 Task: Create New Customer with Customer Name: The Ice Cream Place, Billing Address Line1: 2317 Morningview Lane, Billing Address Line2:  New York, Billing Address Line3:  New York 10022
Action: Mouse moved to (105, 31)
Screenshot: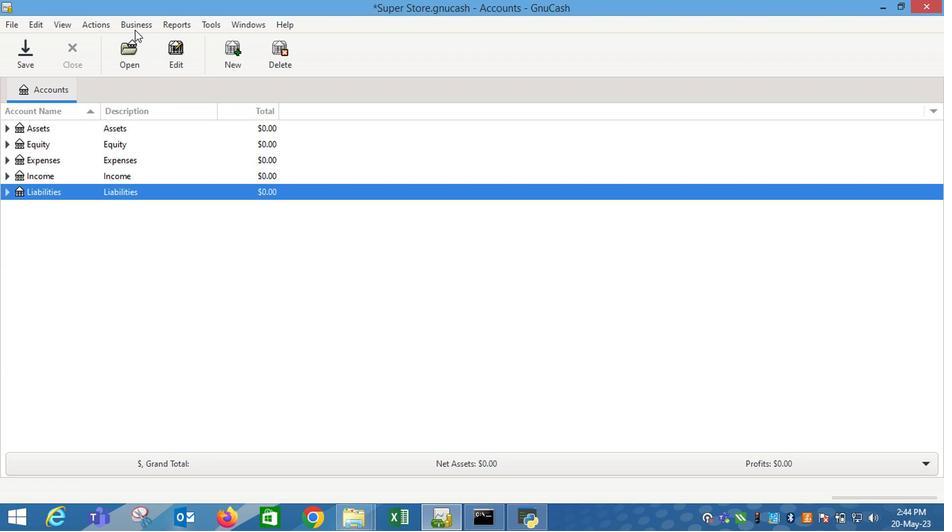 
Action: Mouse pressed left at (105, 31)
Screenshot: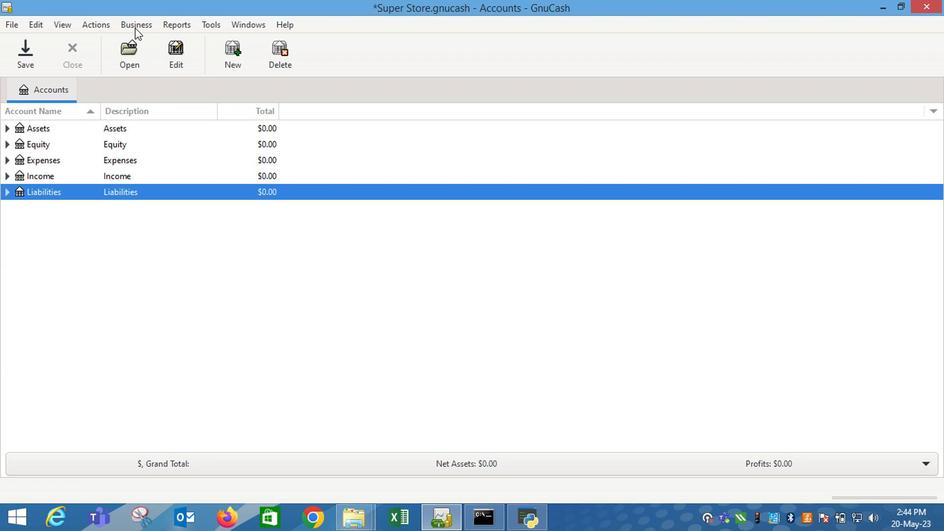 
Action: Mouse moved to (118, 40)
Screenshot: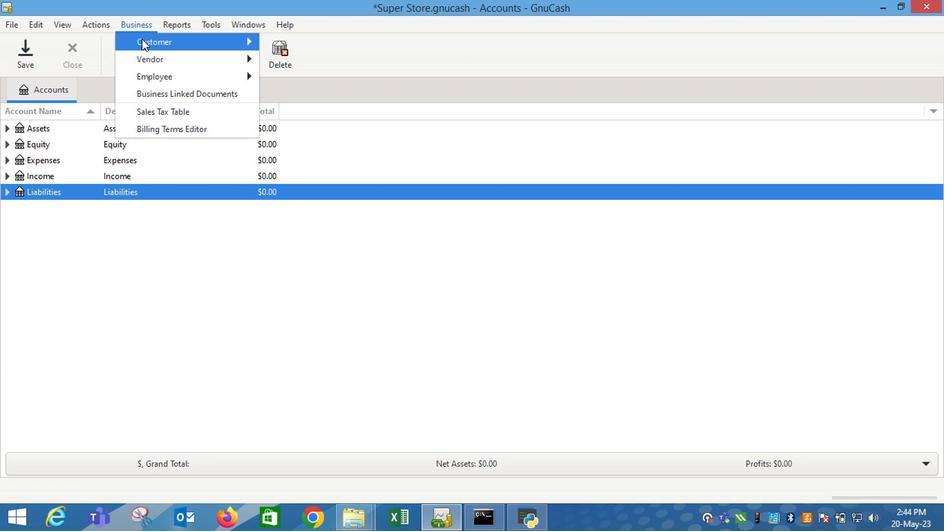 
Action: Mouse pressed left at (118, 40)
Screenshot: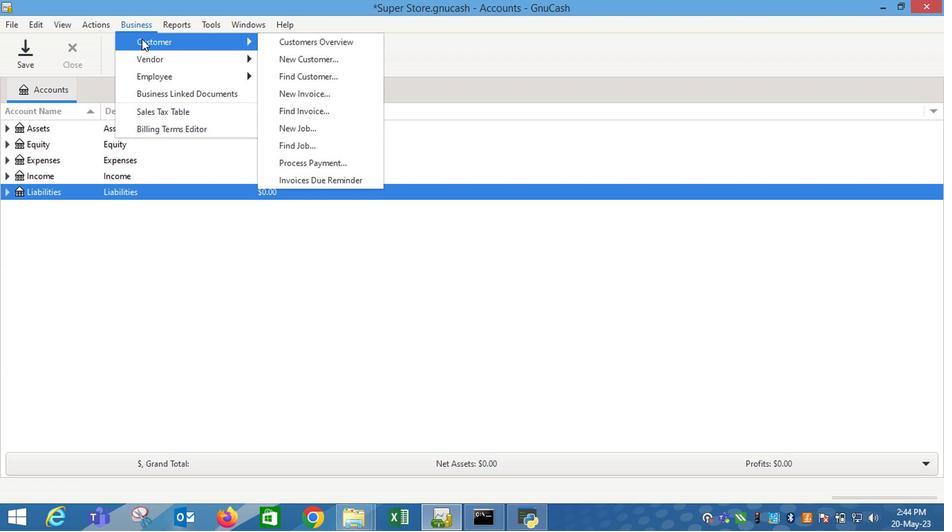 
Action: Mouse moved to (214, 73)
Screenshot: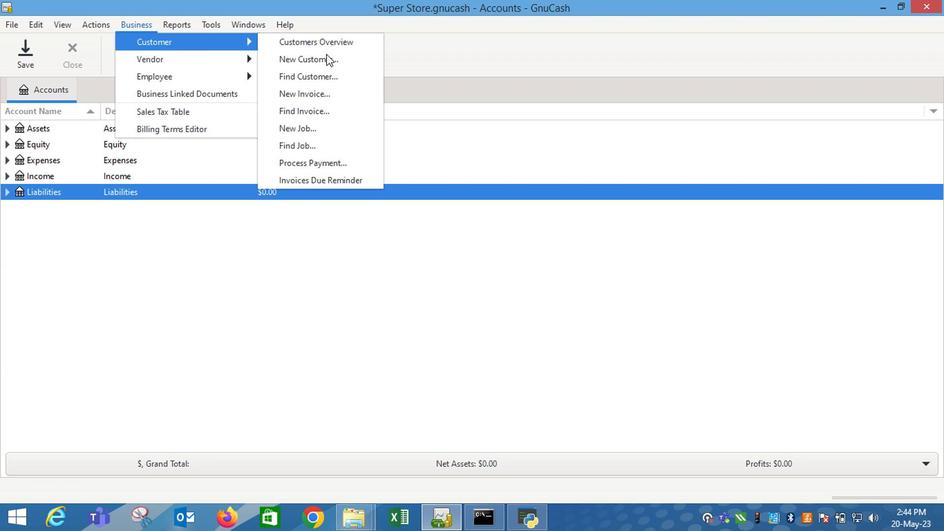 
Action: Mouse pressed left at (214, 73)
Screenshot: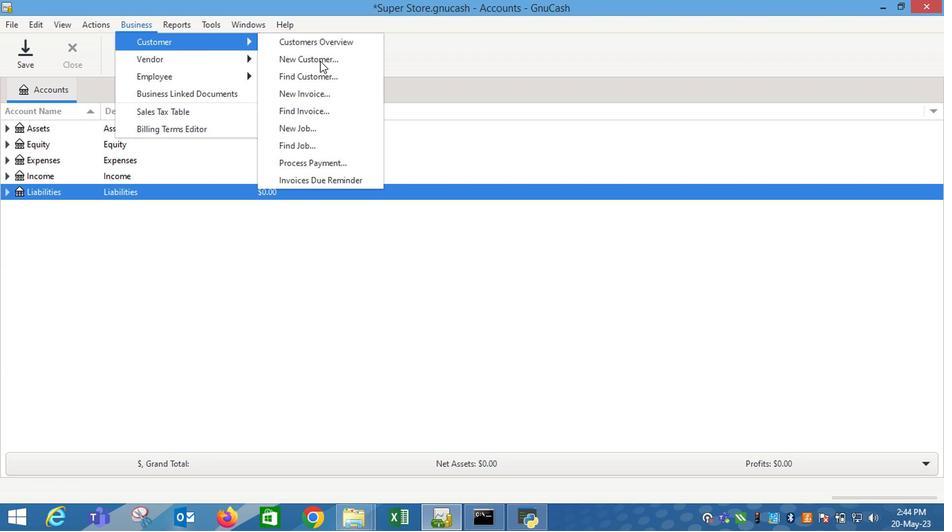 
Action: Mouse moved to (354, 114)
Screenshot: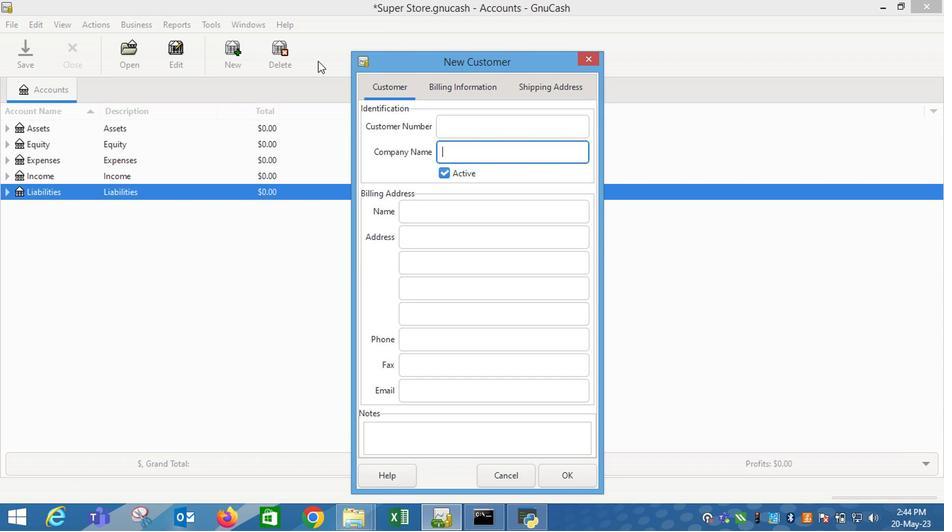 
Action: Key pressed <Key.esc>
Screenshot: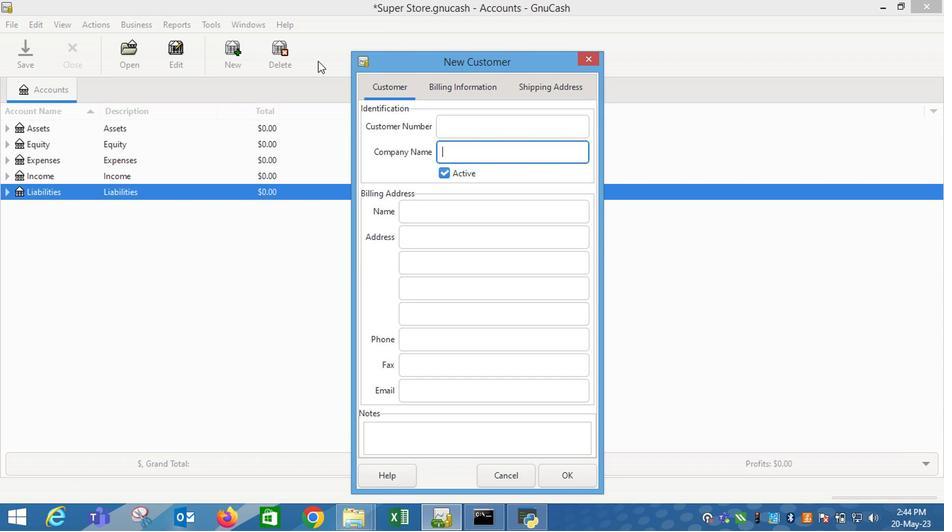 
Action: Mouse moved to (107, 31)
Screenshot: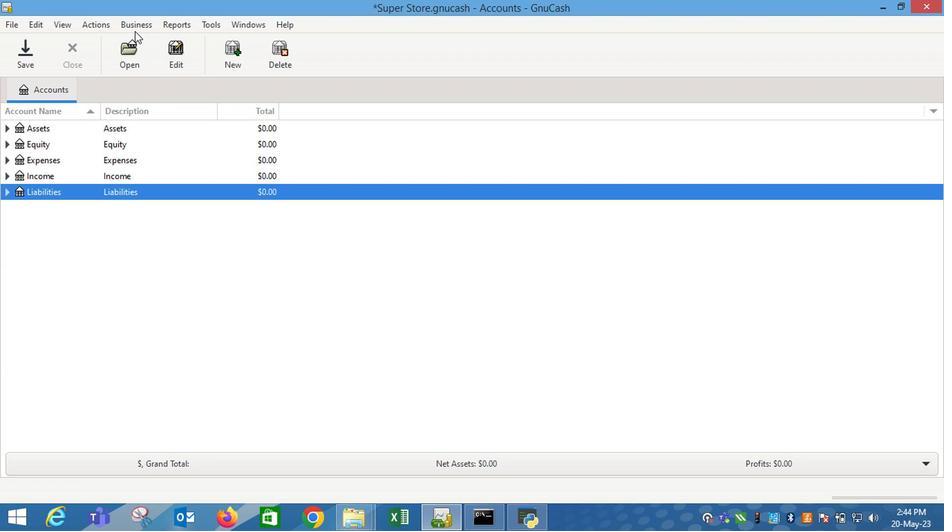 
Action: Mouse pressed left at (107, 31)
Screenshot: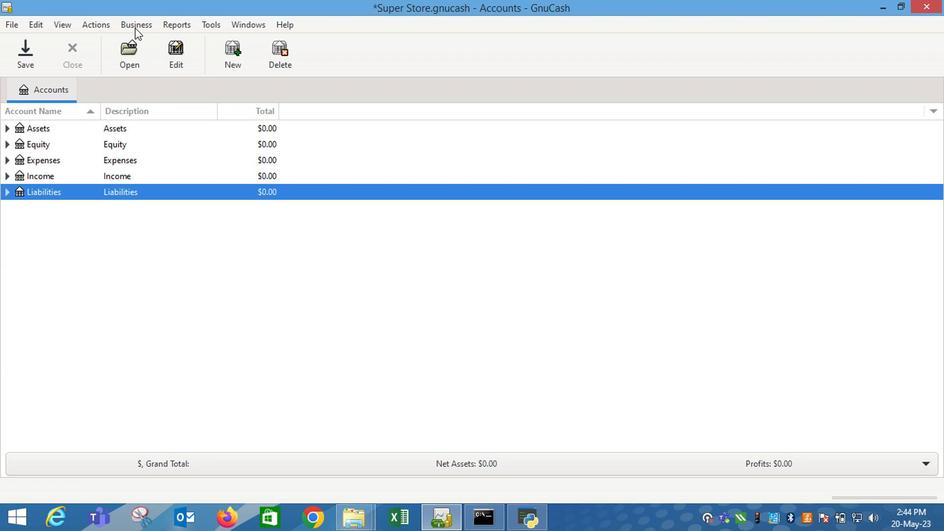 
Action: Mouse moved to (112, 38)
Screenshot: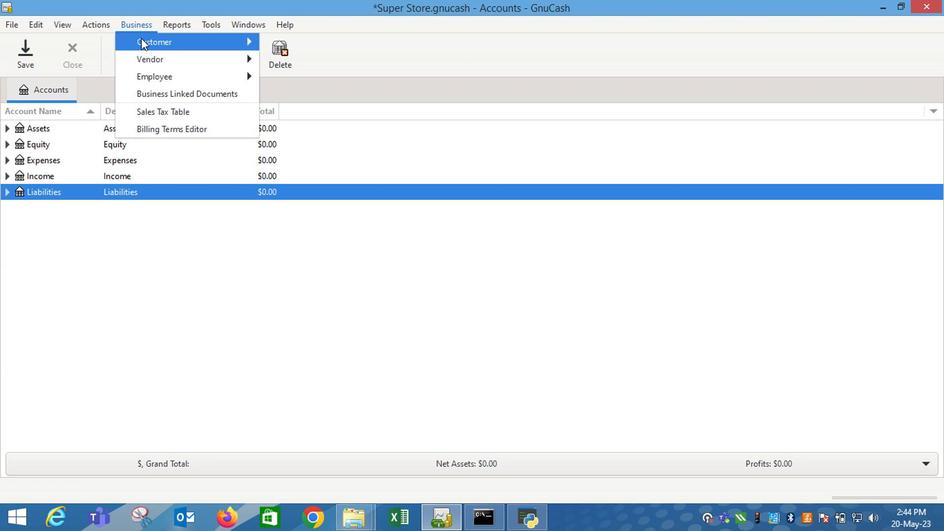 
Action: Mouse pressed left at (112, 38)
Screenshot: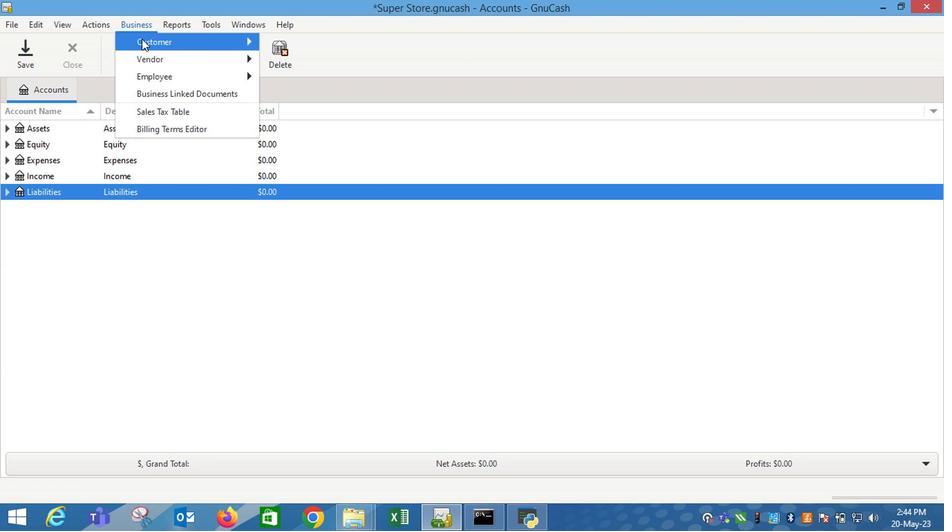 
Action: Mouse moved to (237, 54)
Screenshot: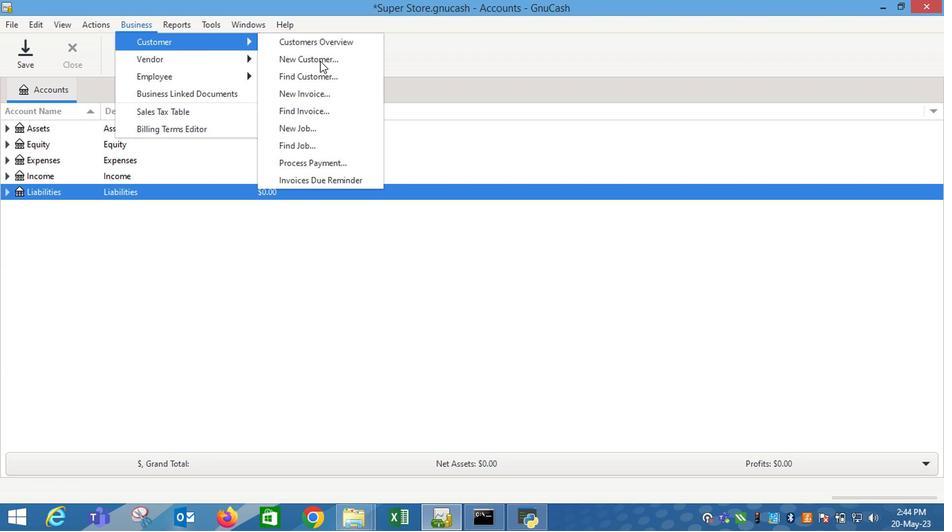 
Action: Mouse pressed left at (237, 54)
Screenshot: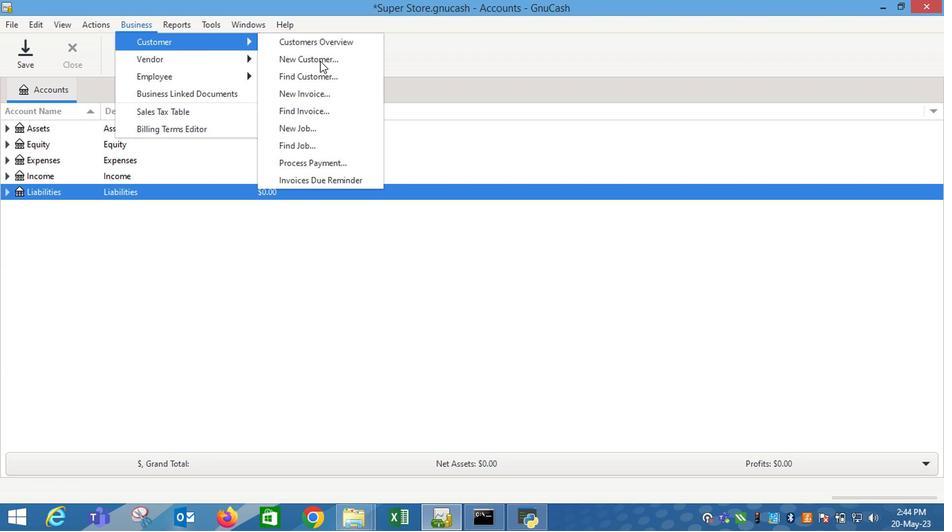 
Action: Key pressed <Key.shift_r>The<Key.space><Key.shift_r>Ice<Key.space><Key.shift_r>Cream<Key.space><Key.shift_r>Place<Key.tab><Key.tab><Key.tab>231<Key.space><Key.shift_r>Morningview<Key.space><Key.shift_r>Lane<Key.tab><Key.shift_r>New<Key.space><Key.shift_r>York<Key.tab><Key.shift_r>New<Key.tab><Key.shift><Key.shift><Key.tab><Key.right><Key.backspace><Key.backspace>22<Key.tab>
Screenshot: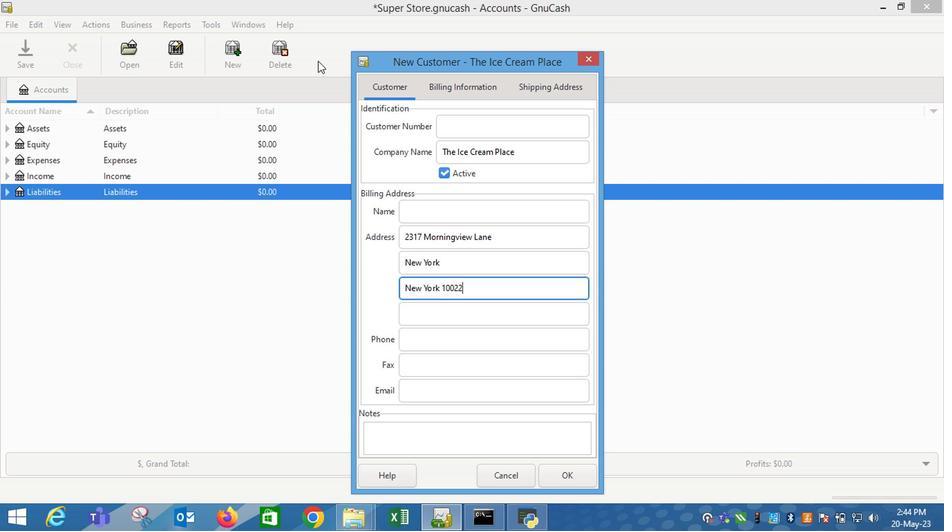 
Action: Mouse moved to (421, 351)
Screenshot: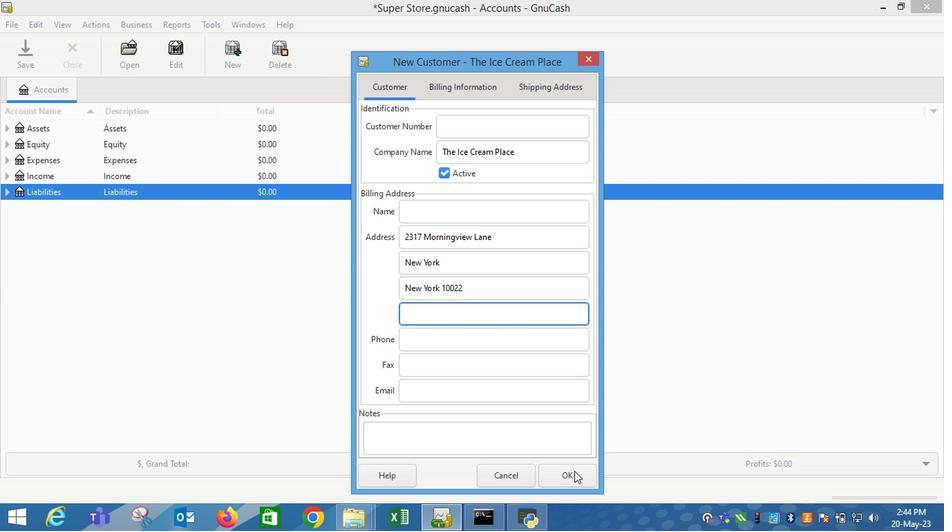 
Action: Mouse pressed left at (421, 351)
Screenshot: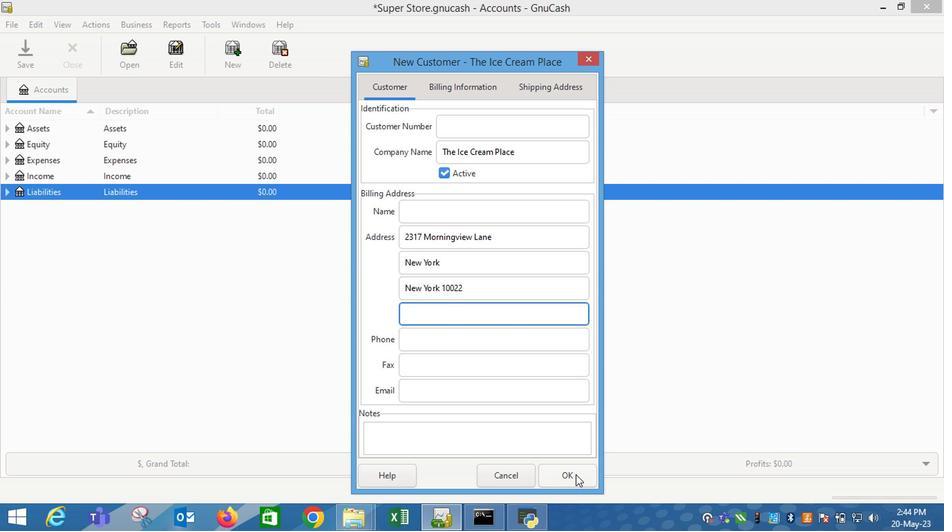 
Action: Mouse moved to (397, 333)
Screenshot: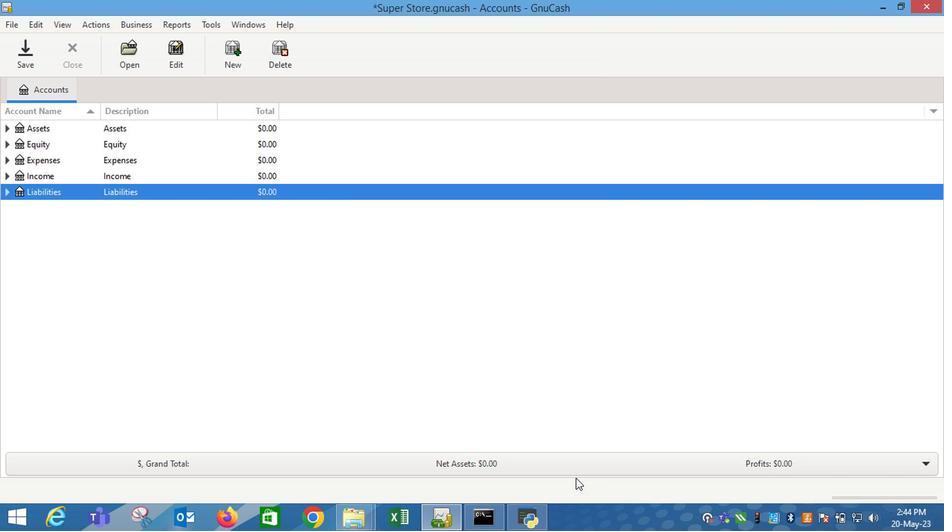 
